Task: Move the task Develop a new online tool for online reputation management to the section Done in the project ArcticTech and filter the tasks in the project by High Priority
Action: Mouse moved to (547, 422)
Screenshot: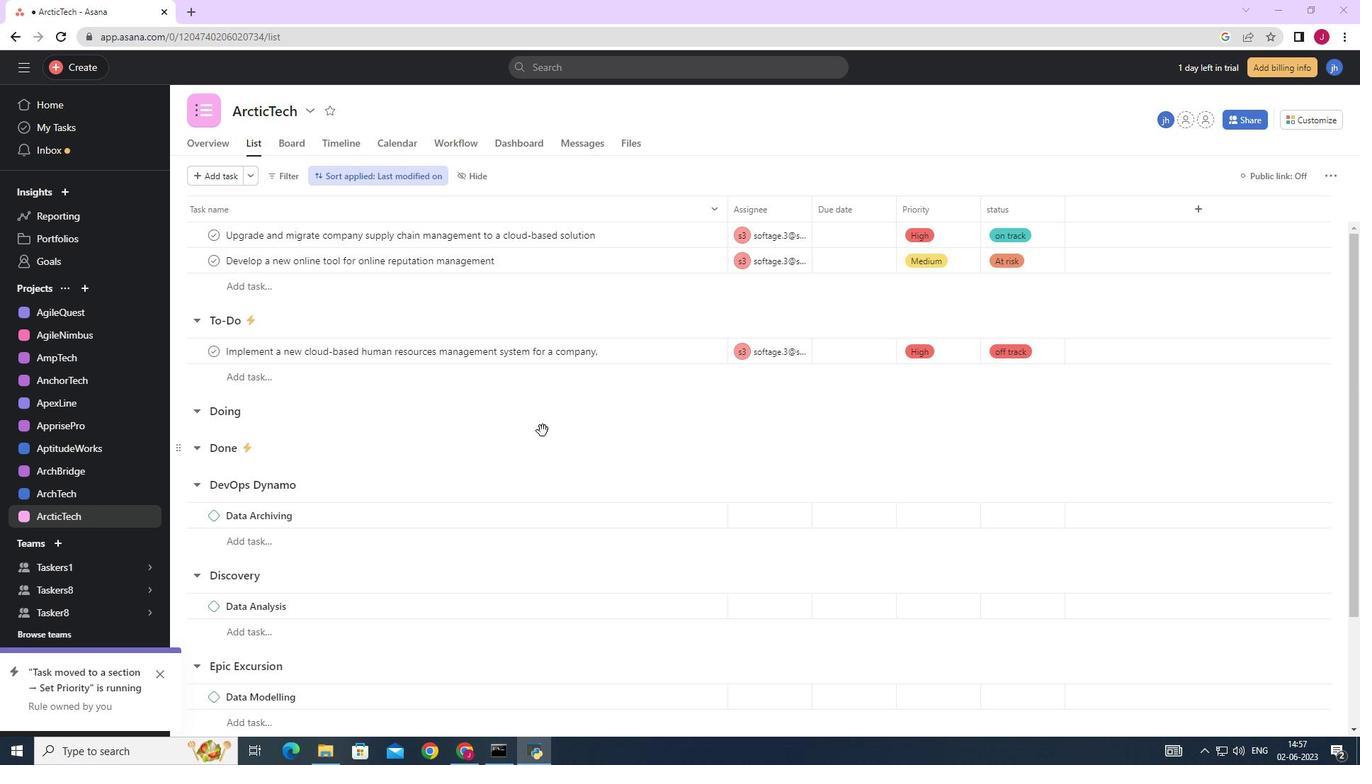 
Action: Mouse scrolled (547, 423) with delta (0, 0)
Screenshot: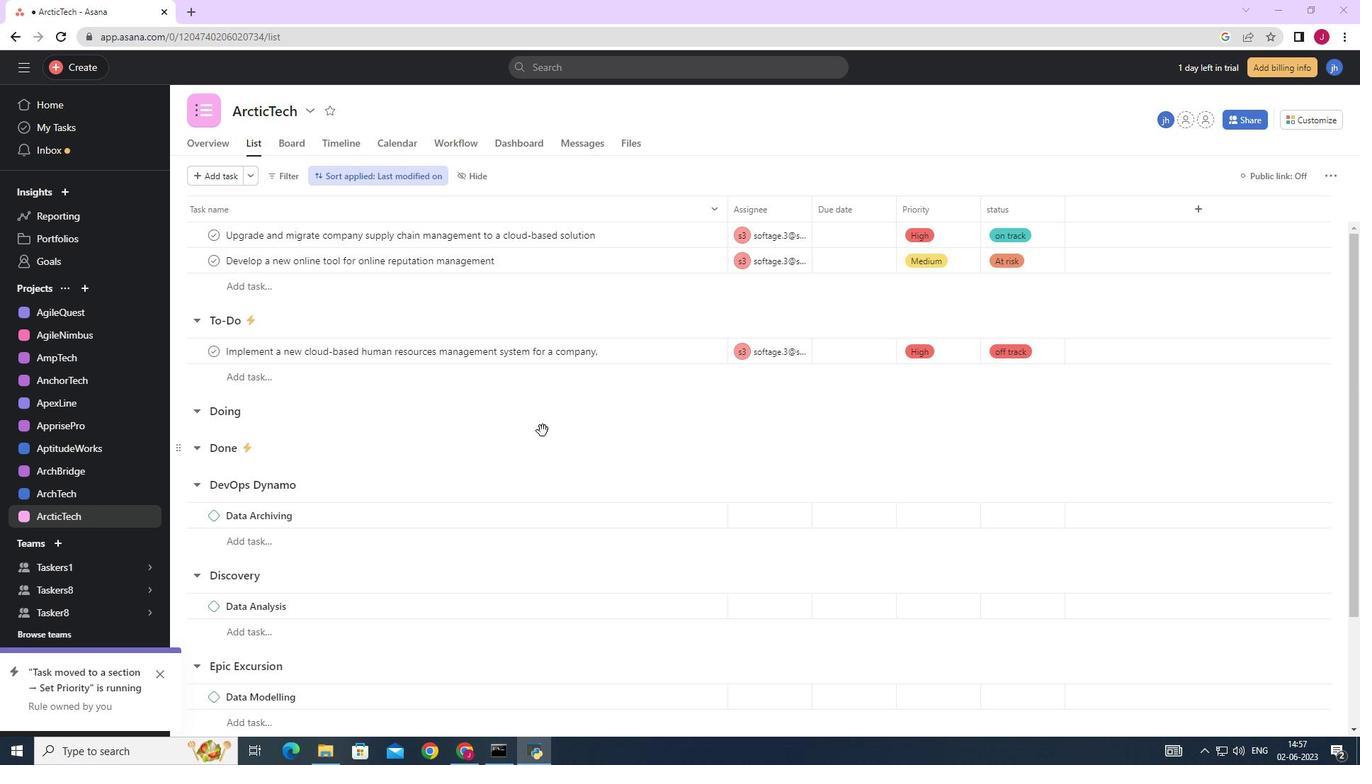 
Action: Mouse moved to (547, 422)
Screenshot: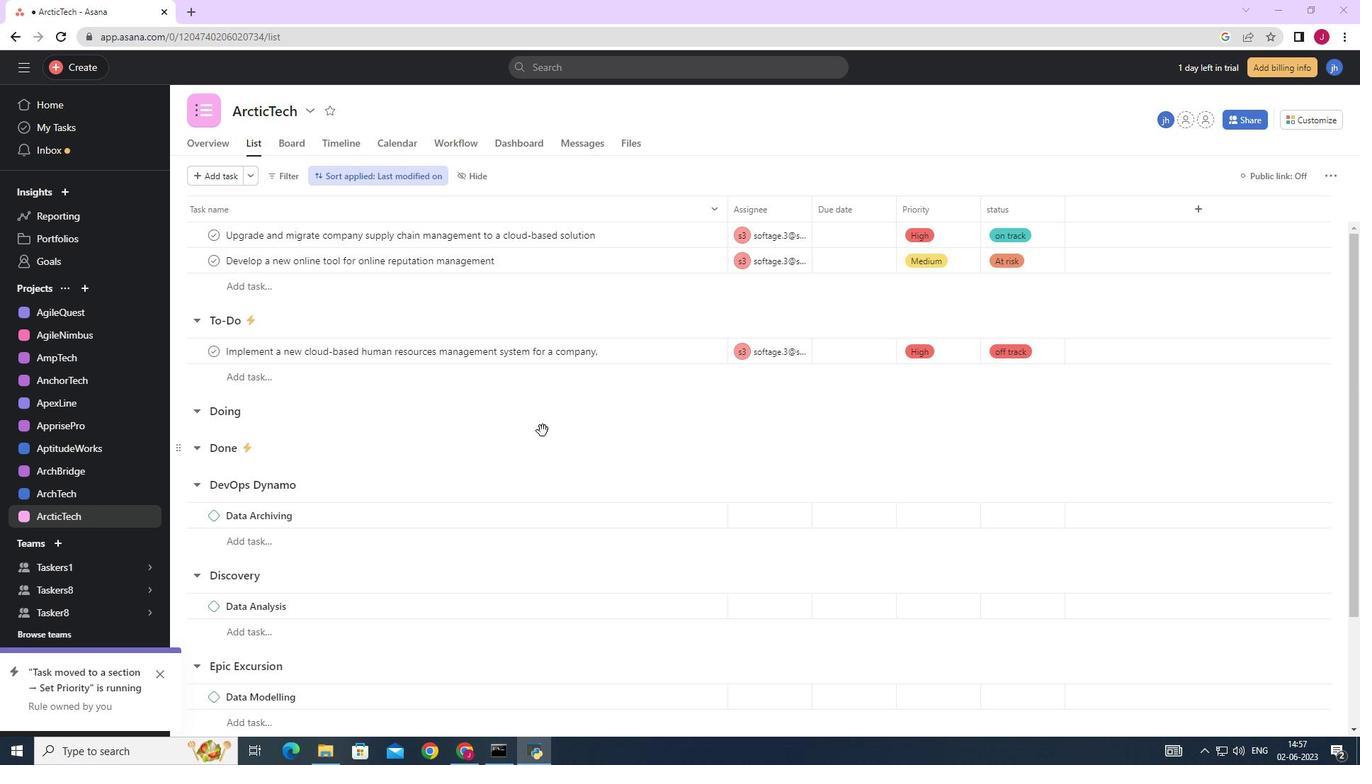 
Action: Mouse scrolled (547, 422) with delta (0, 0)
Screenshot: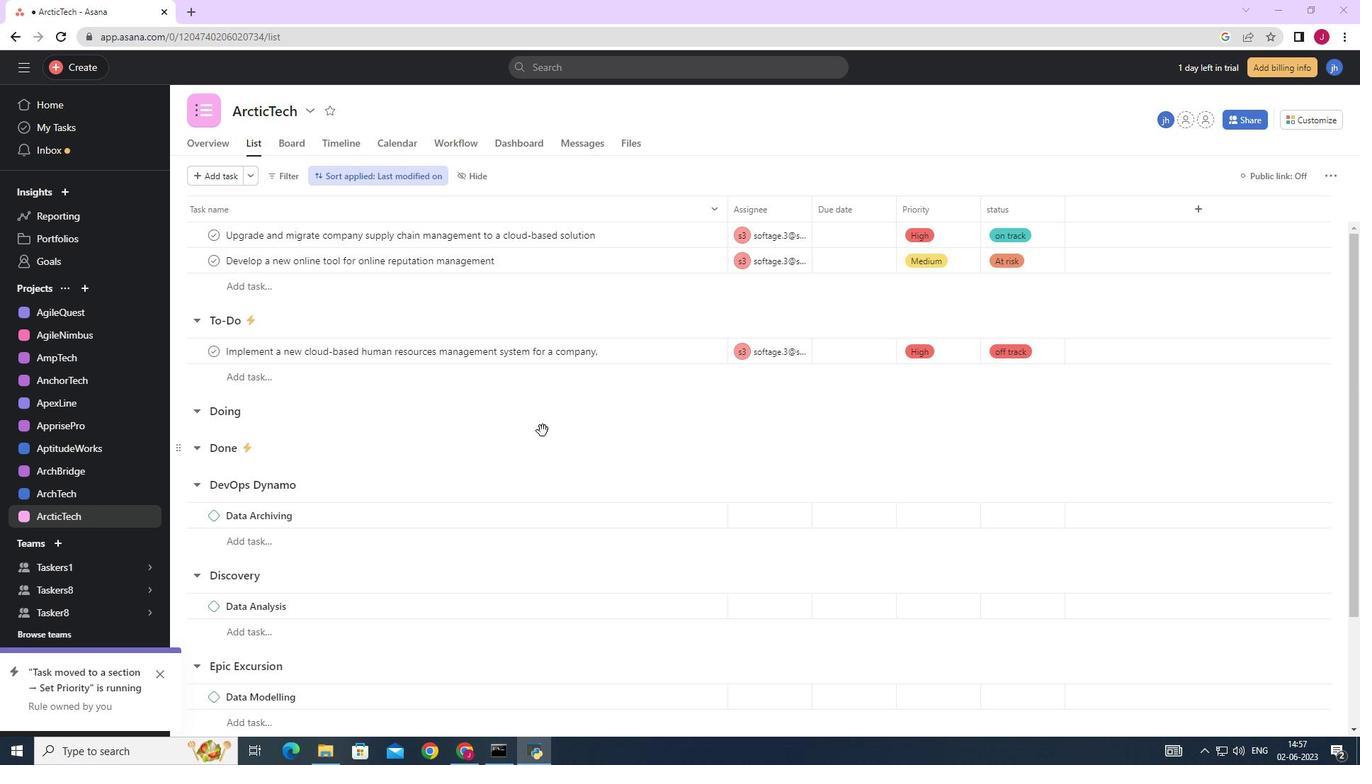 
Action: Mouse moved to (547, 420)
Screenshot: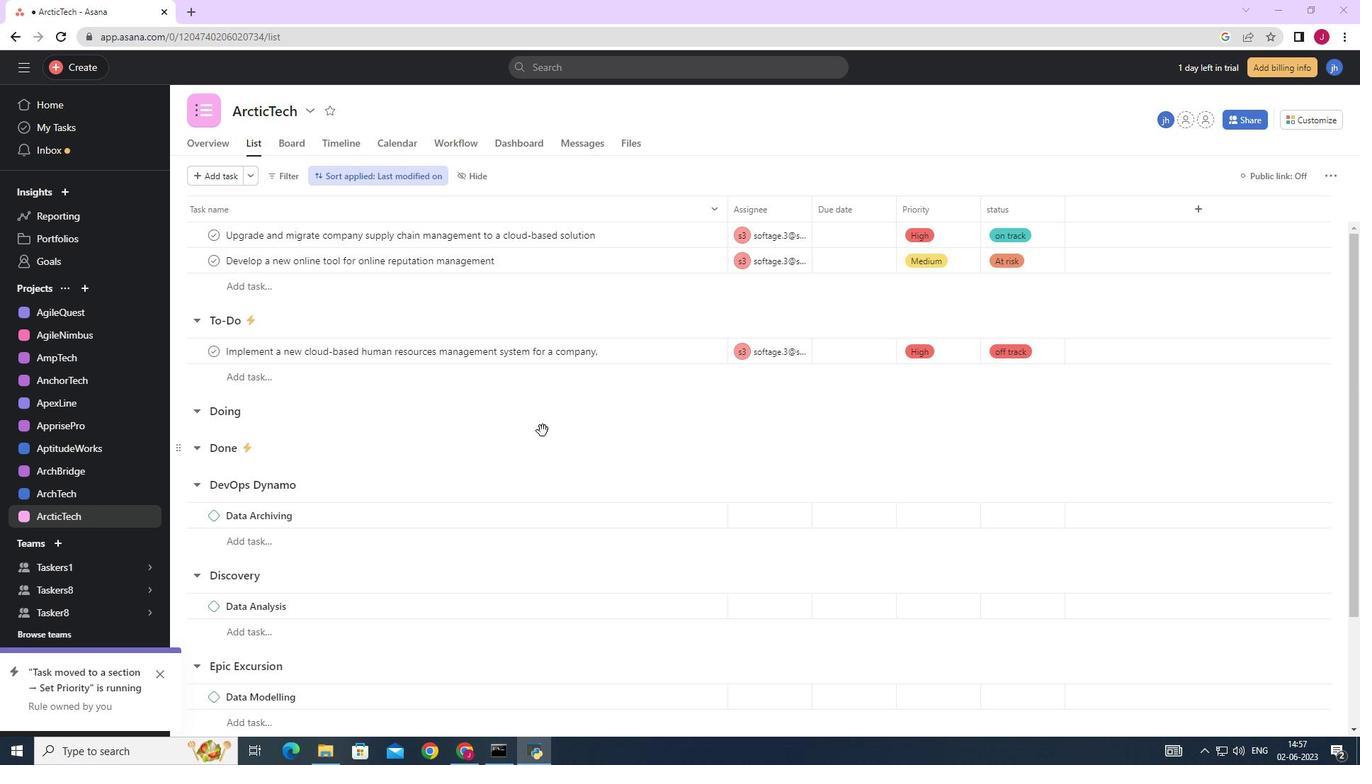 
Action: Mouse scrolled (547, 420) with delta (0, 0)
Screenshot: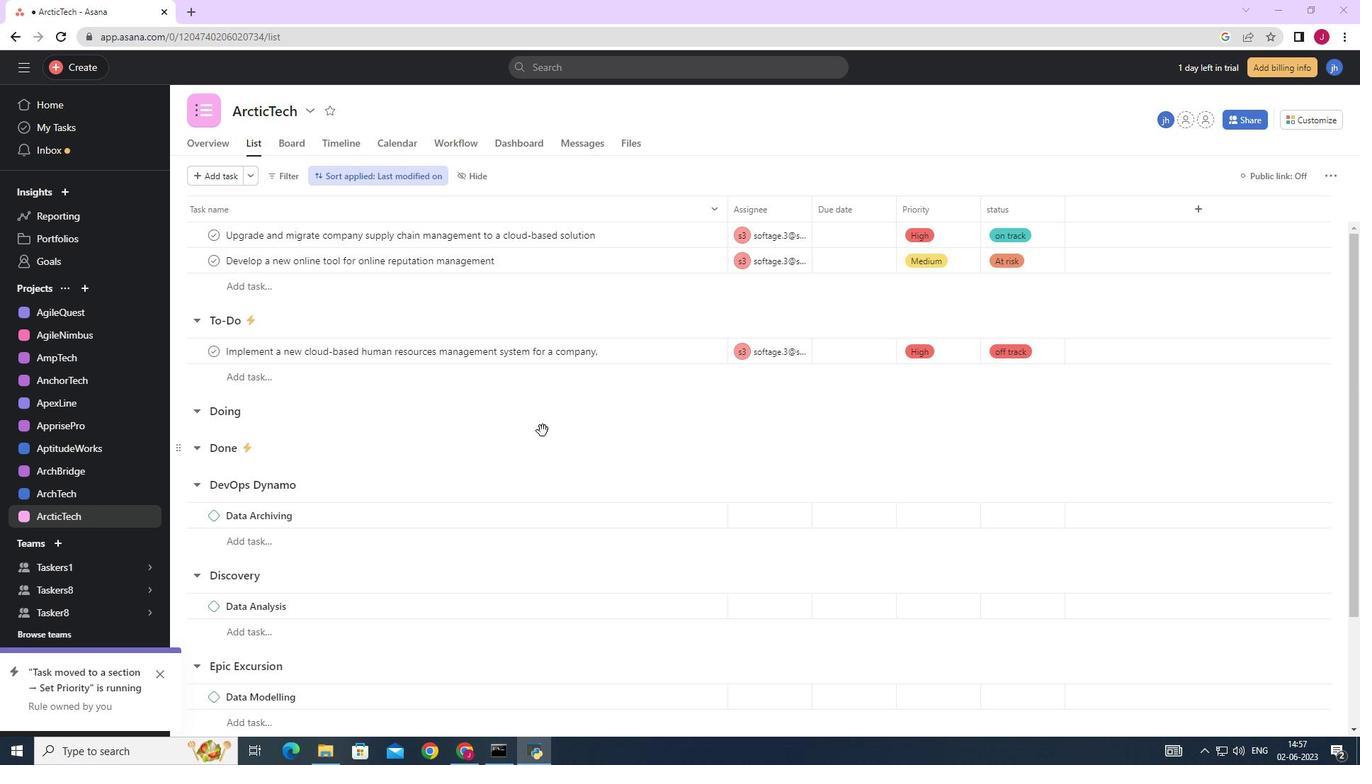 
Action: Mouse moved to (541, 412)
Screenshot: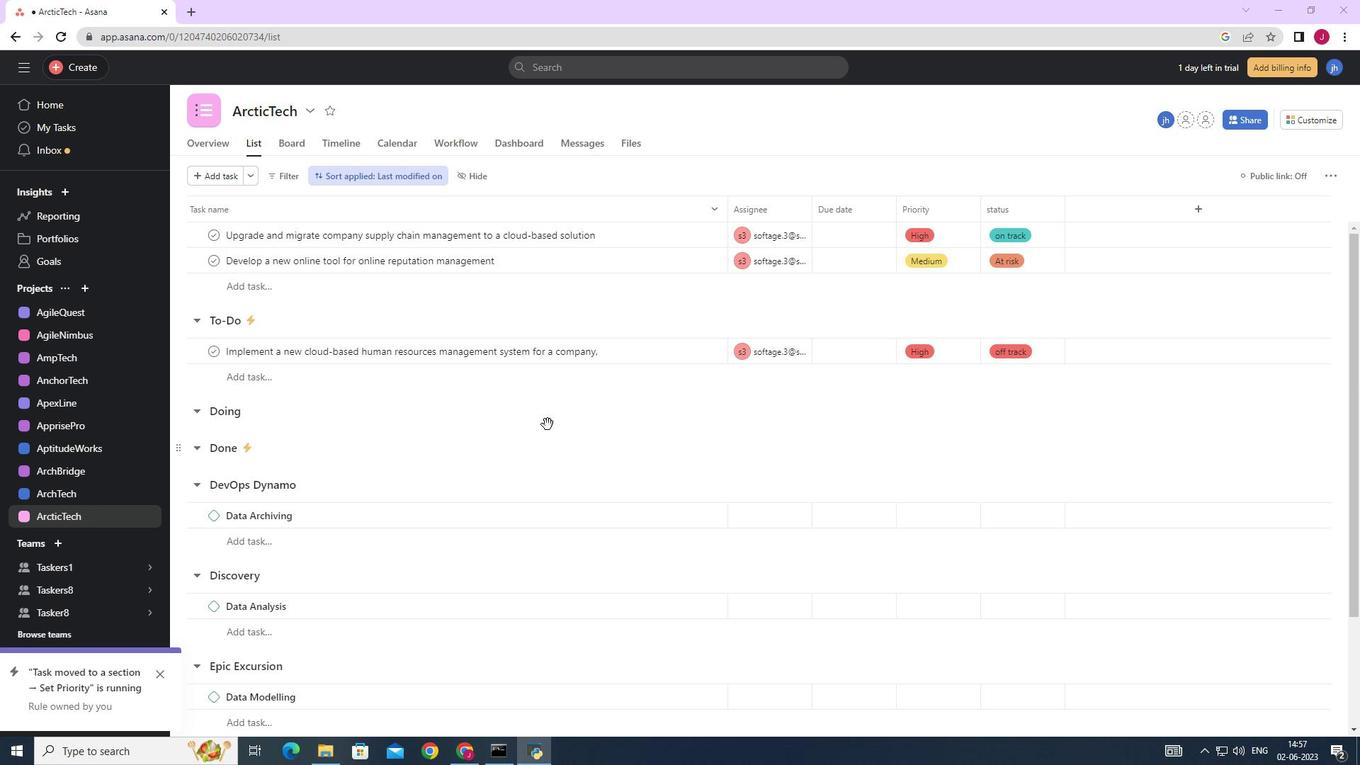 
Action: Mouse scrolled (541, 413) with delta (0, 0)
Screenshot: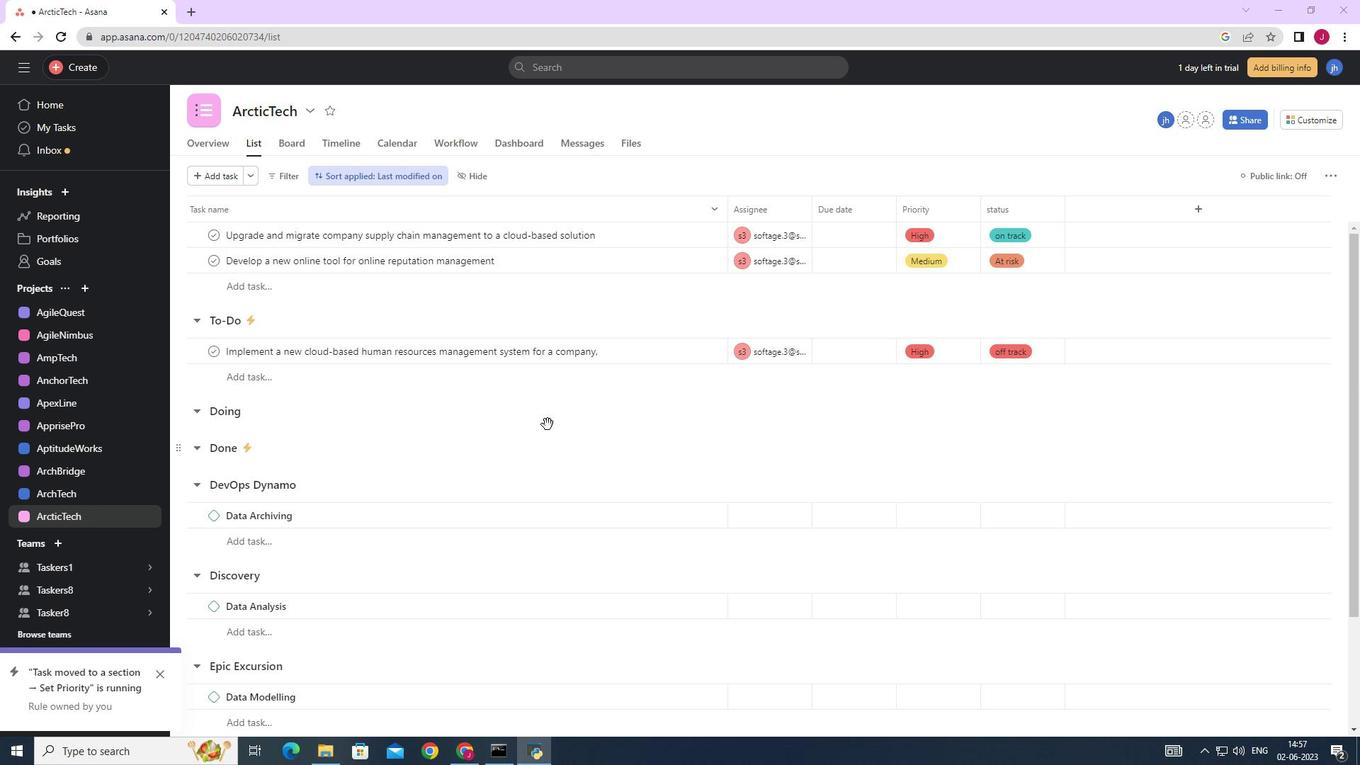 
Action: Mouse moved to (697, 254)
Screenshot: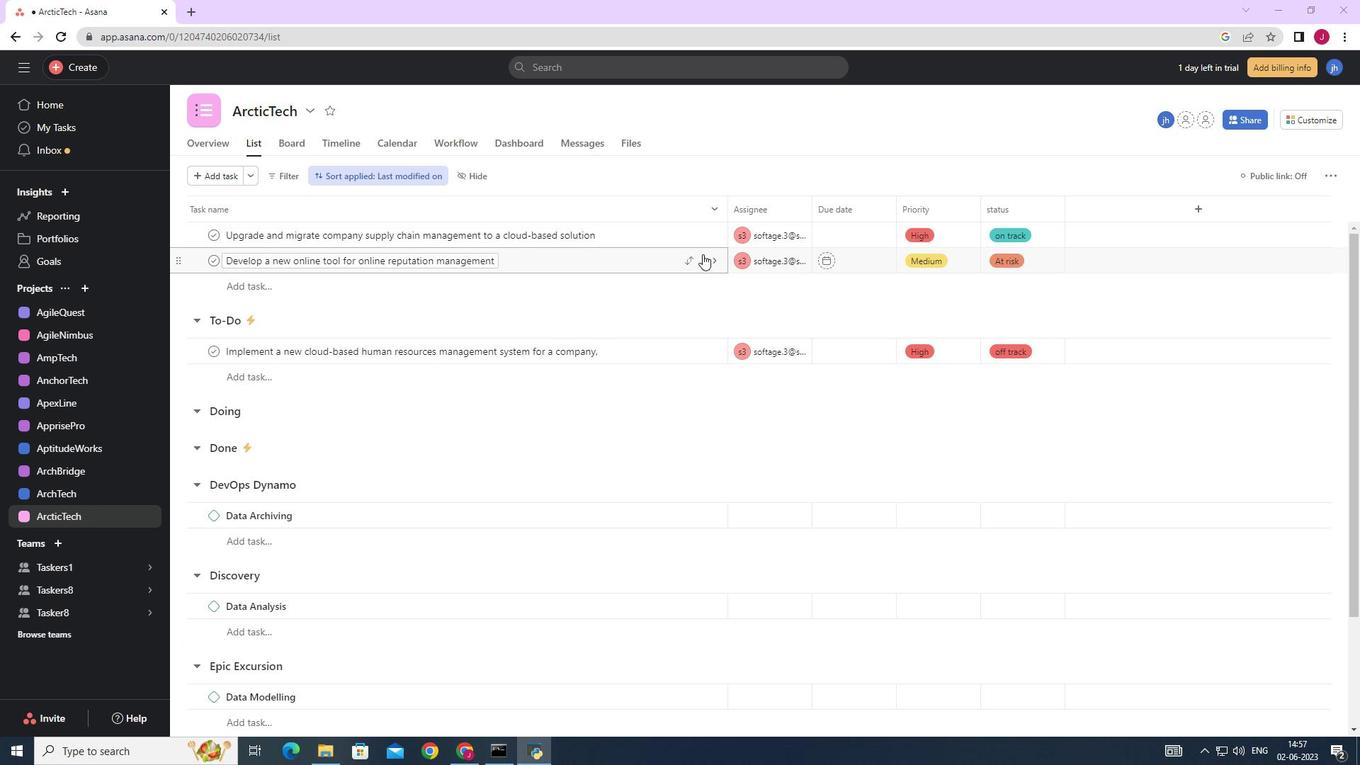 
Action: Mouse pressed left at (697, 254)
Screenshot: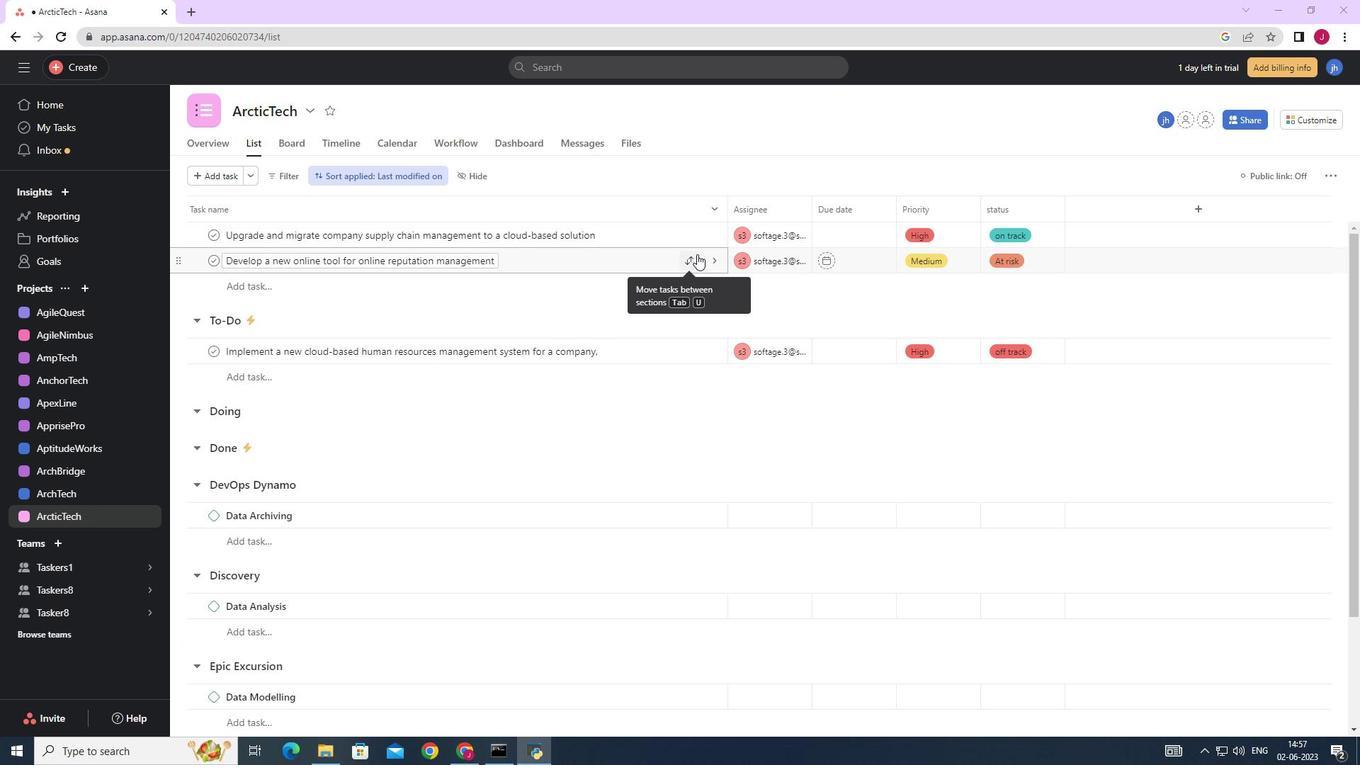 
Action: Mouse moved to (617, 385)
Screenshot: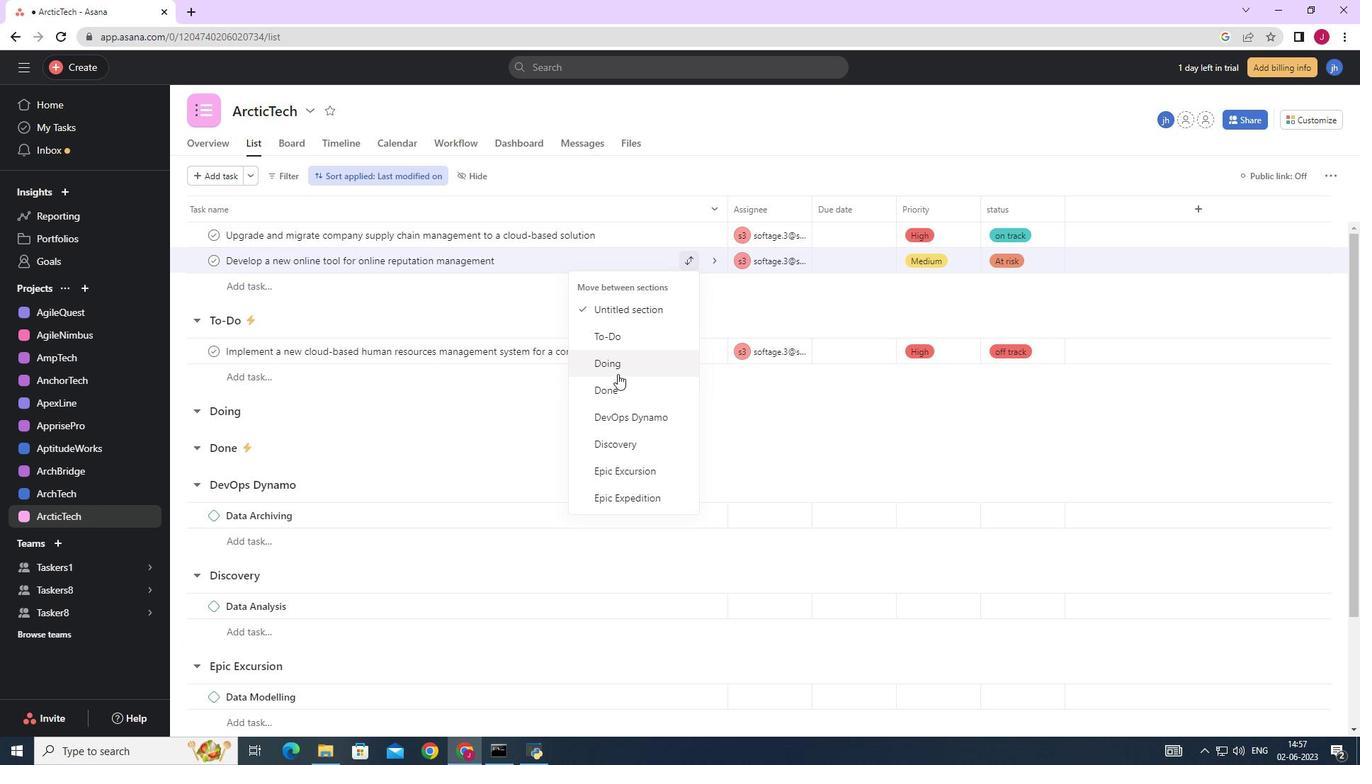 
Action: Mouse pressed left at (617, 385)
Screenshot: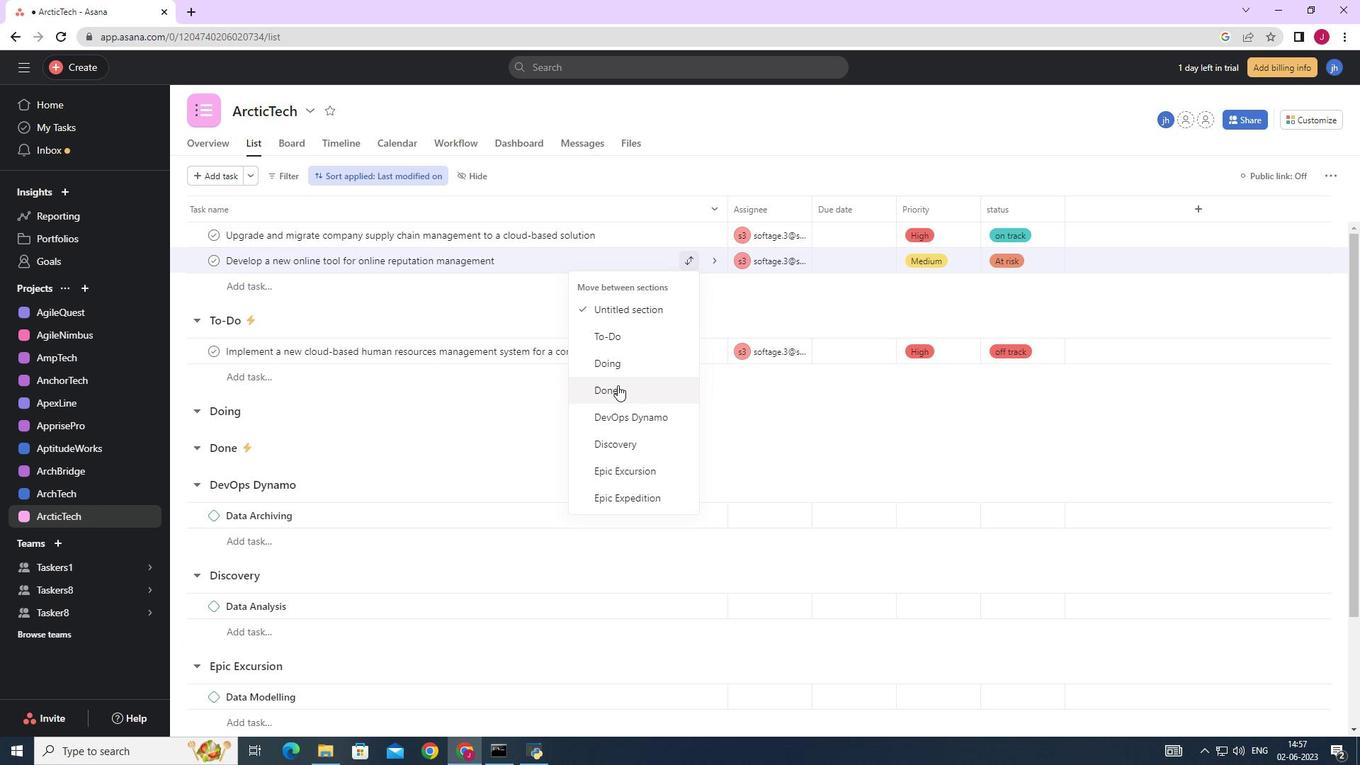 
Action: Mouse moved to (280, 176)
Screenshot: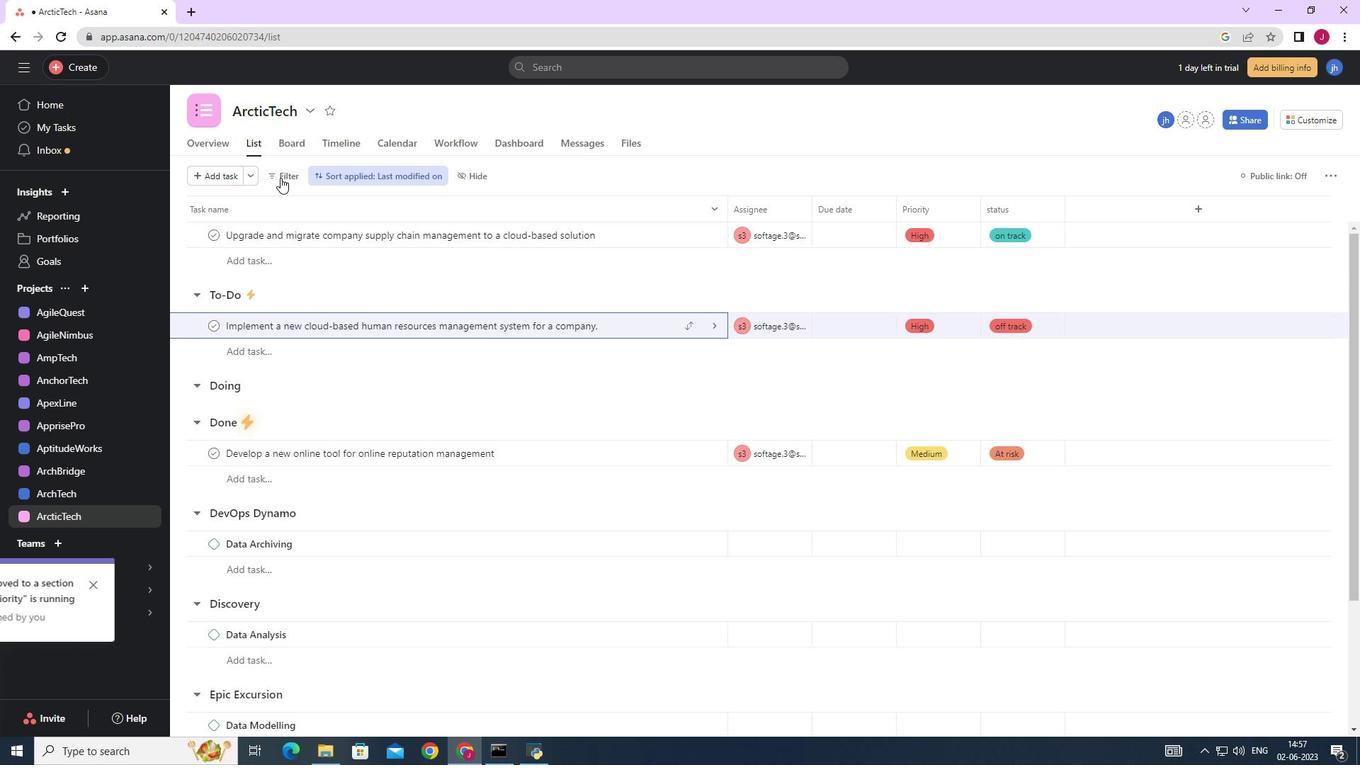
Action: Mouse pressed left at (280, 176)
Screenshot: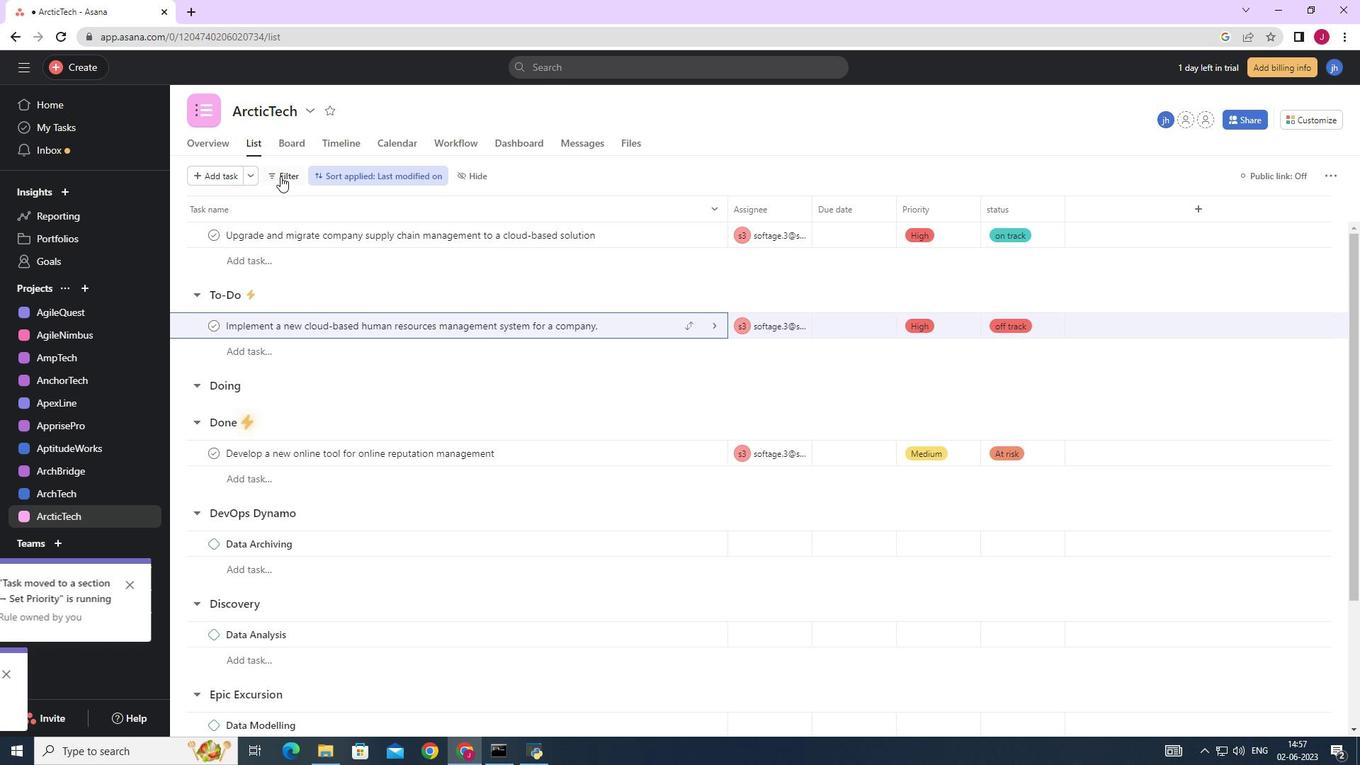 
Action: Mouse moved to (338, 290)
Screenshot: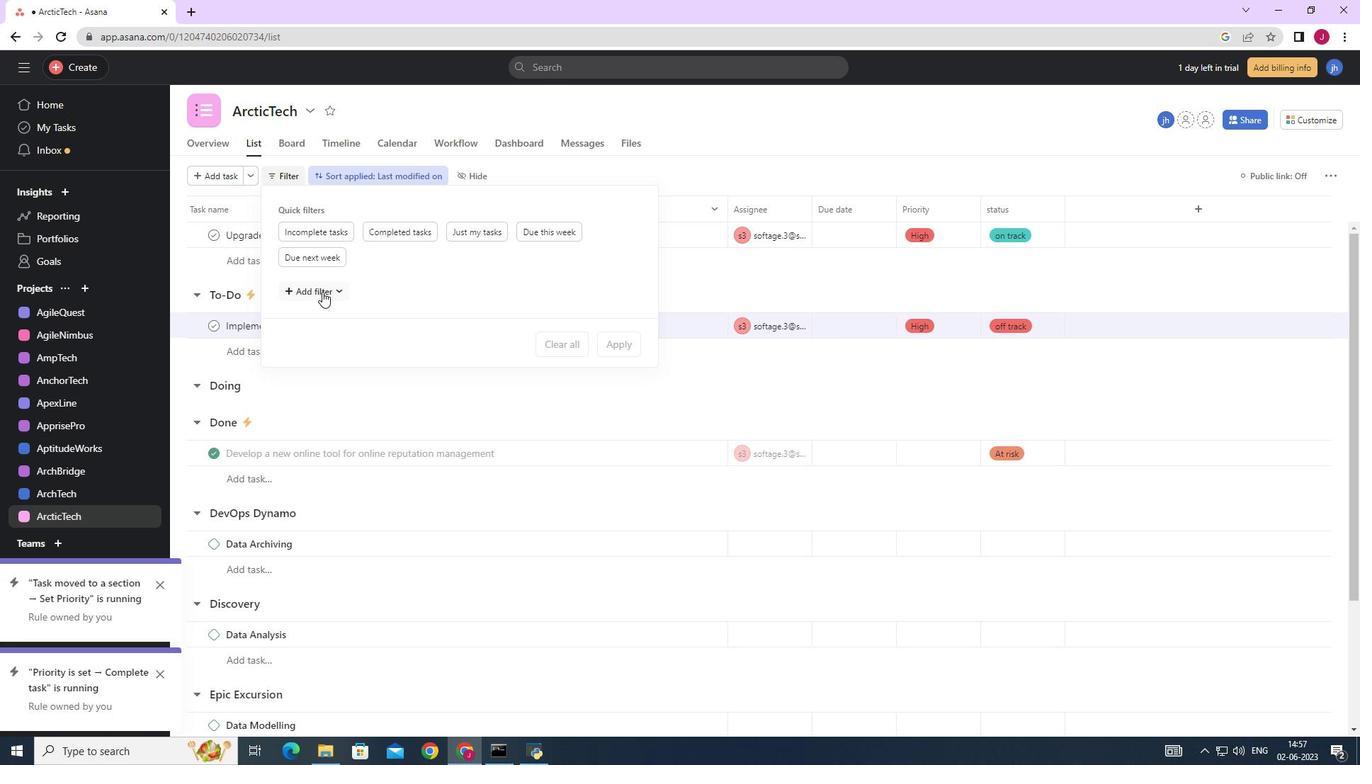 
Action: Mouse pressed left at (338, 290)
Screenshot: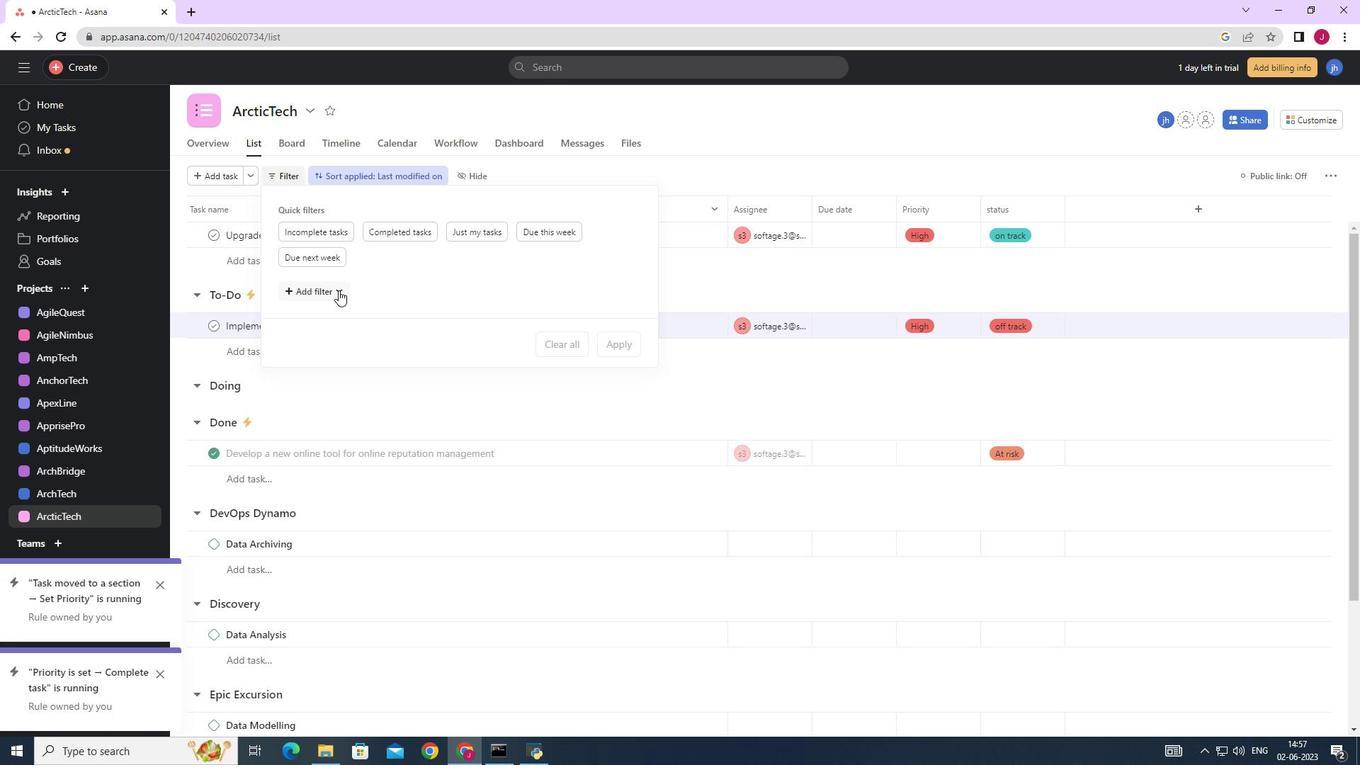 
Action: Mouse moved to (315, 531)
Screenshot: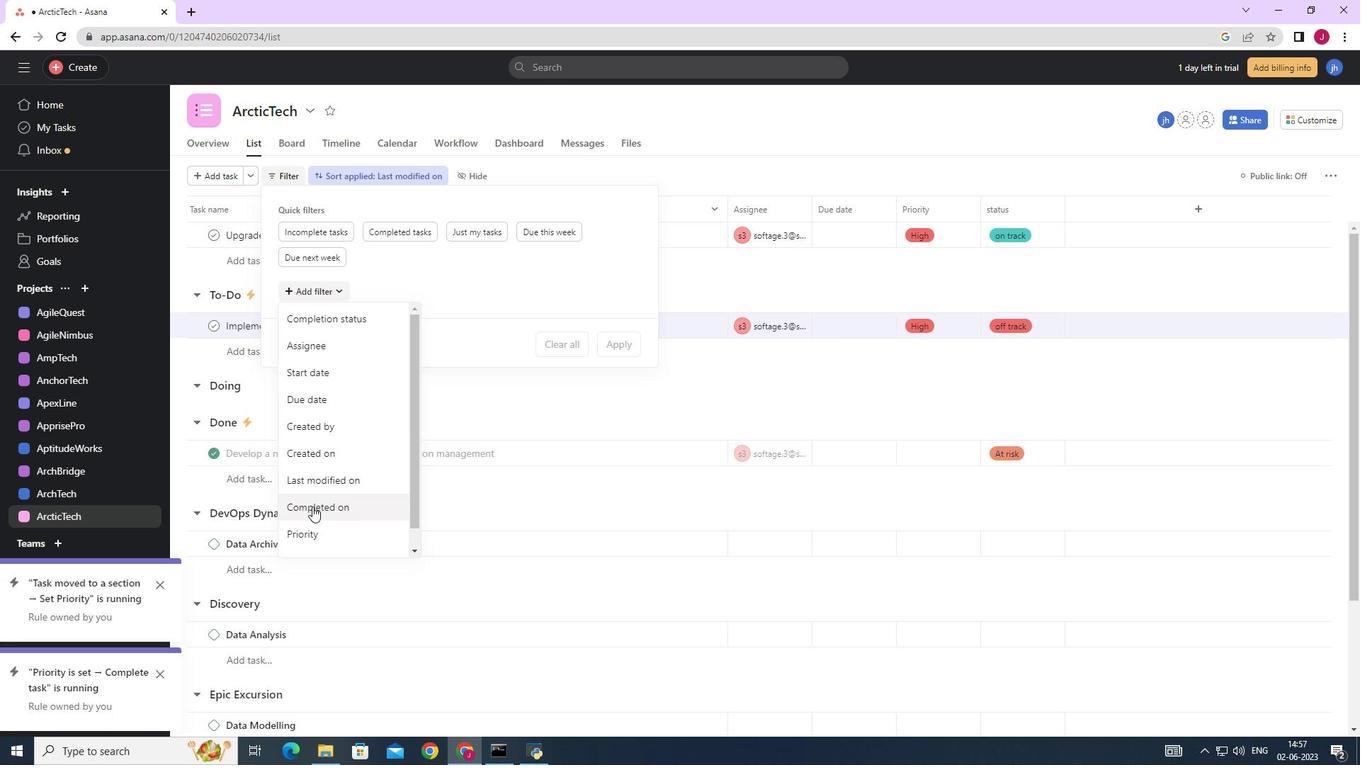 
Action: Mouse pressed left at (315, 531)
Screenshot: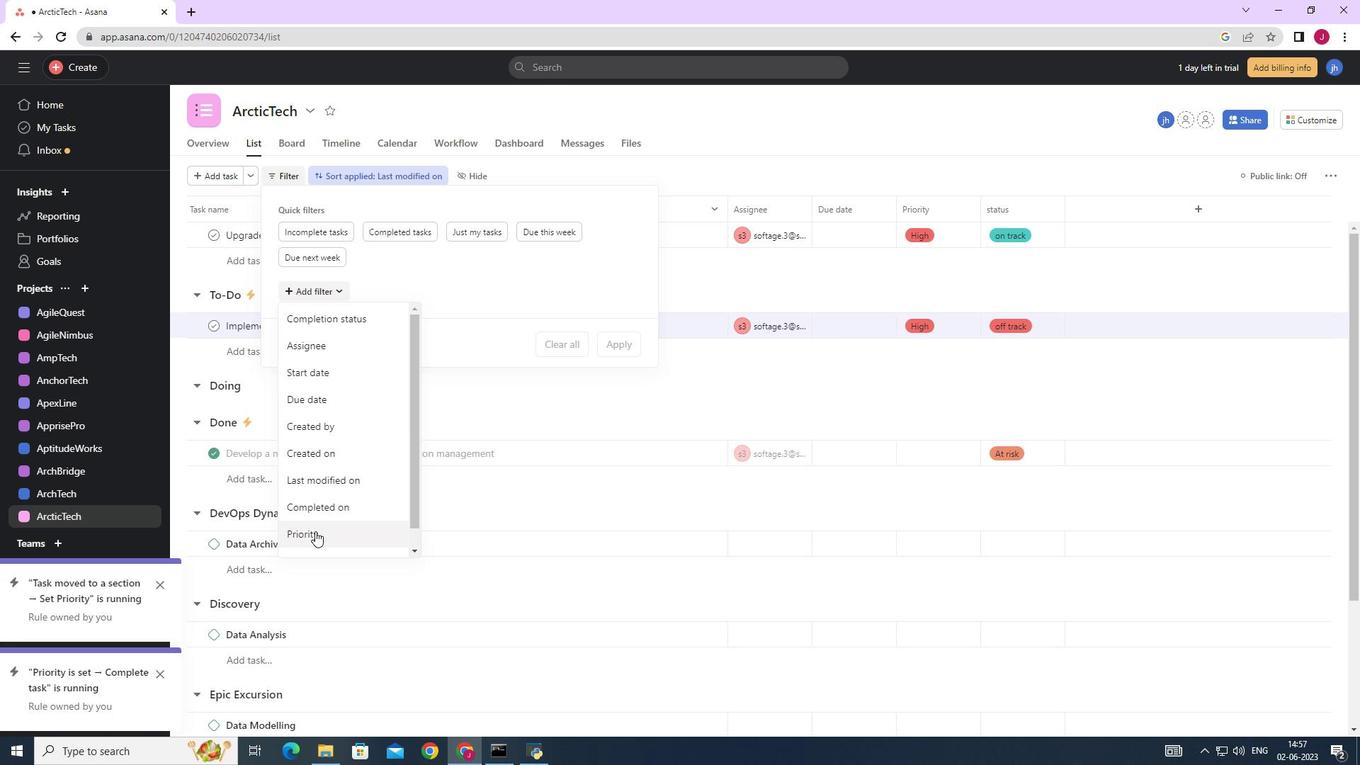
Action: Mouse moved to (333, 312)
Screenshot: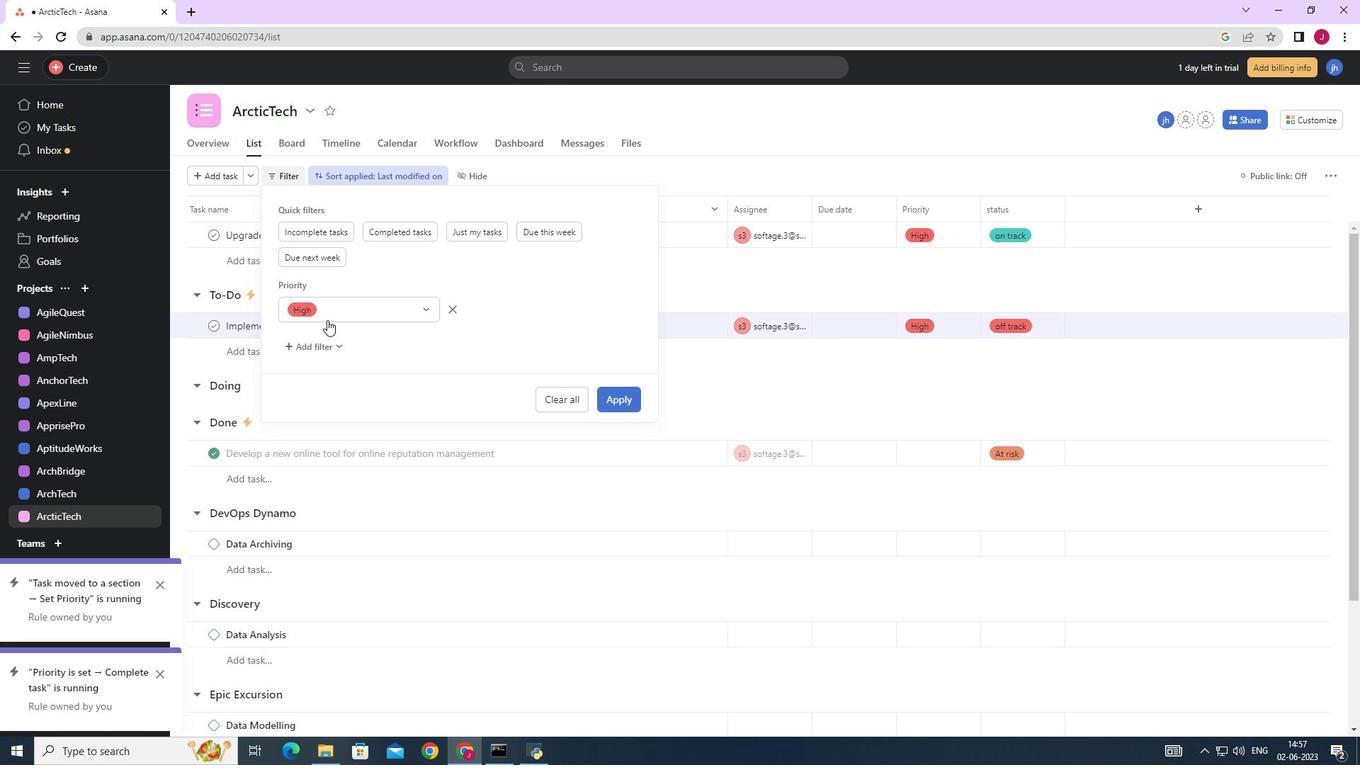 
Action: Mouse pressed left at (333, 312)
Screenshot: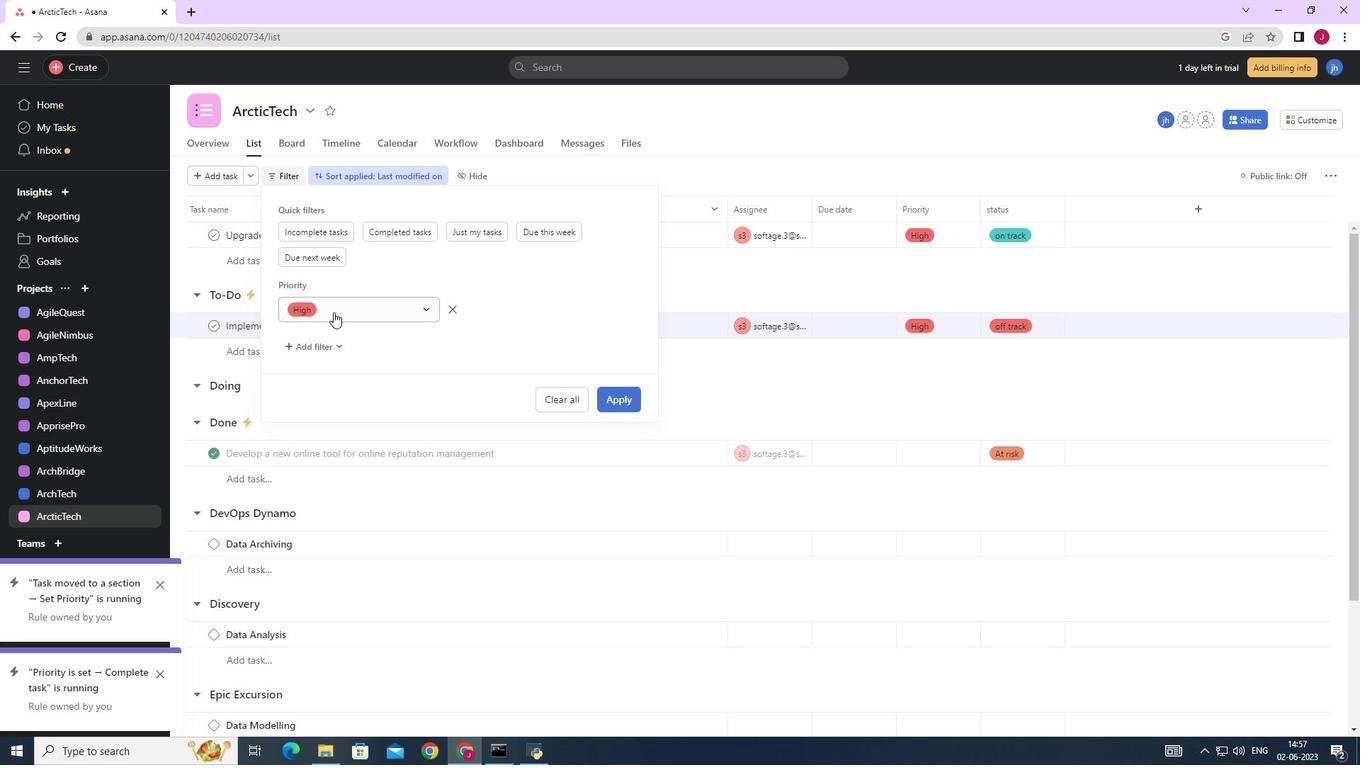 
Action: Mouse moved to (320, 333)
Screenshot: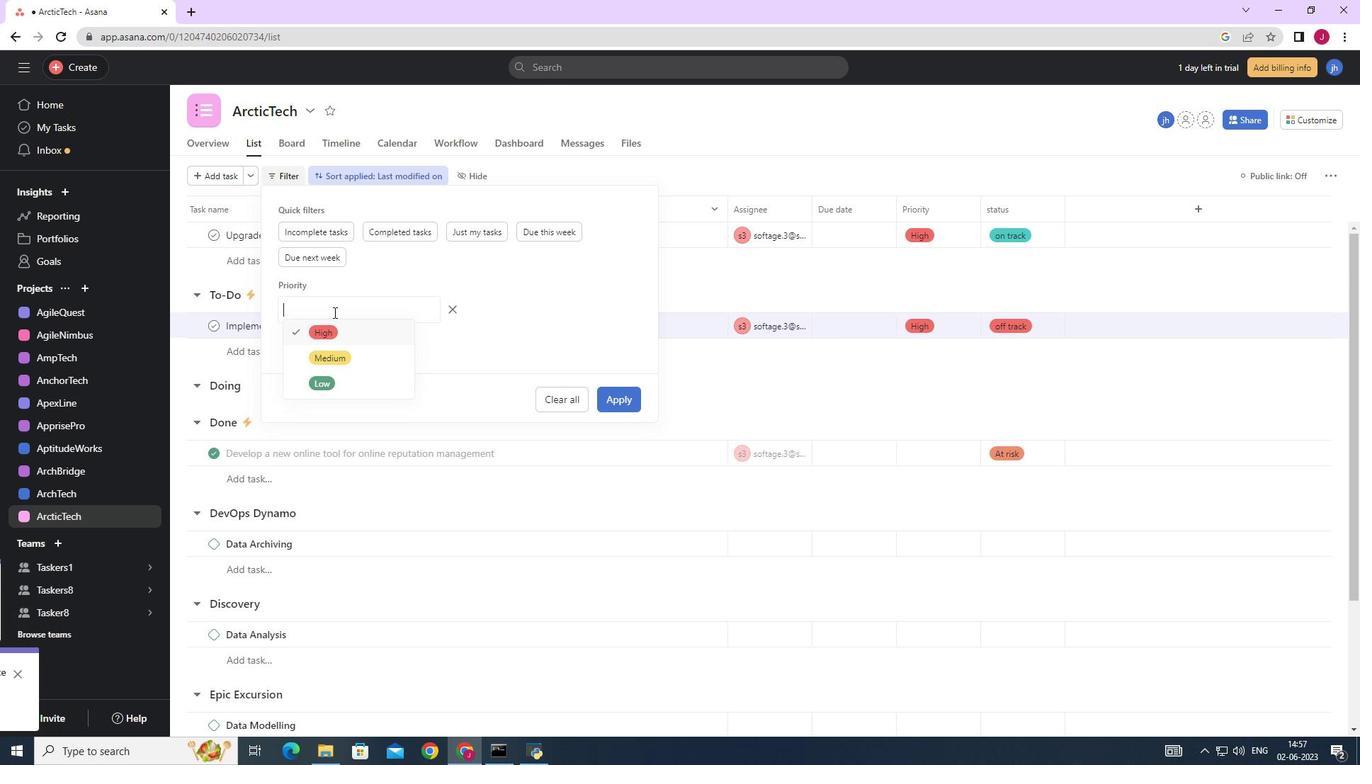 
Action: Mouse pressed left at (320, 333)
Screenshot: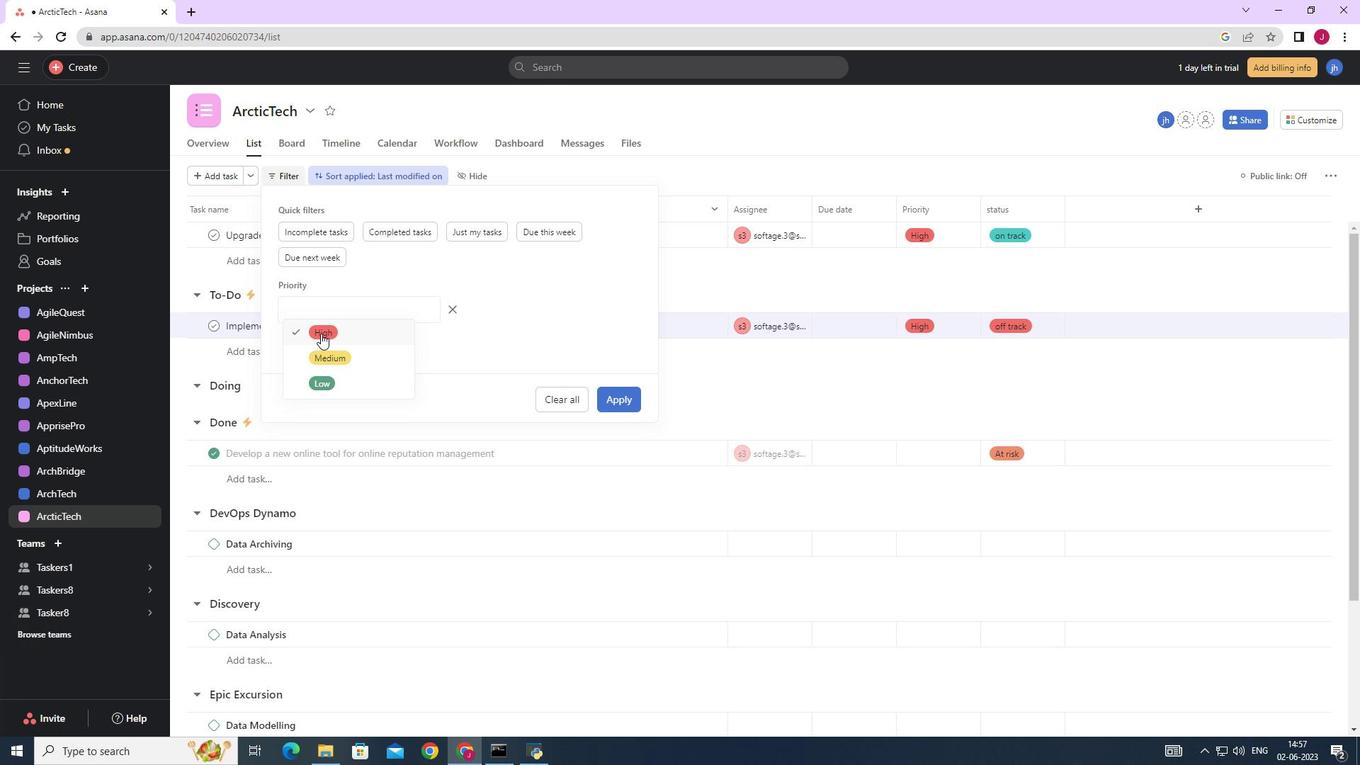 
Action: Mouse moved to (610, 394)
Screenshot: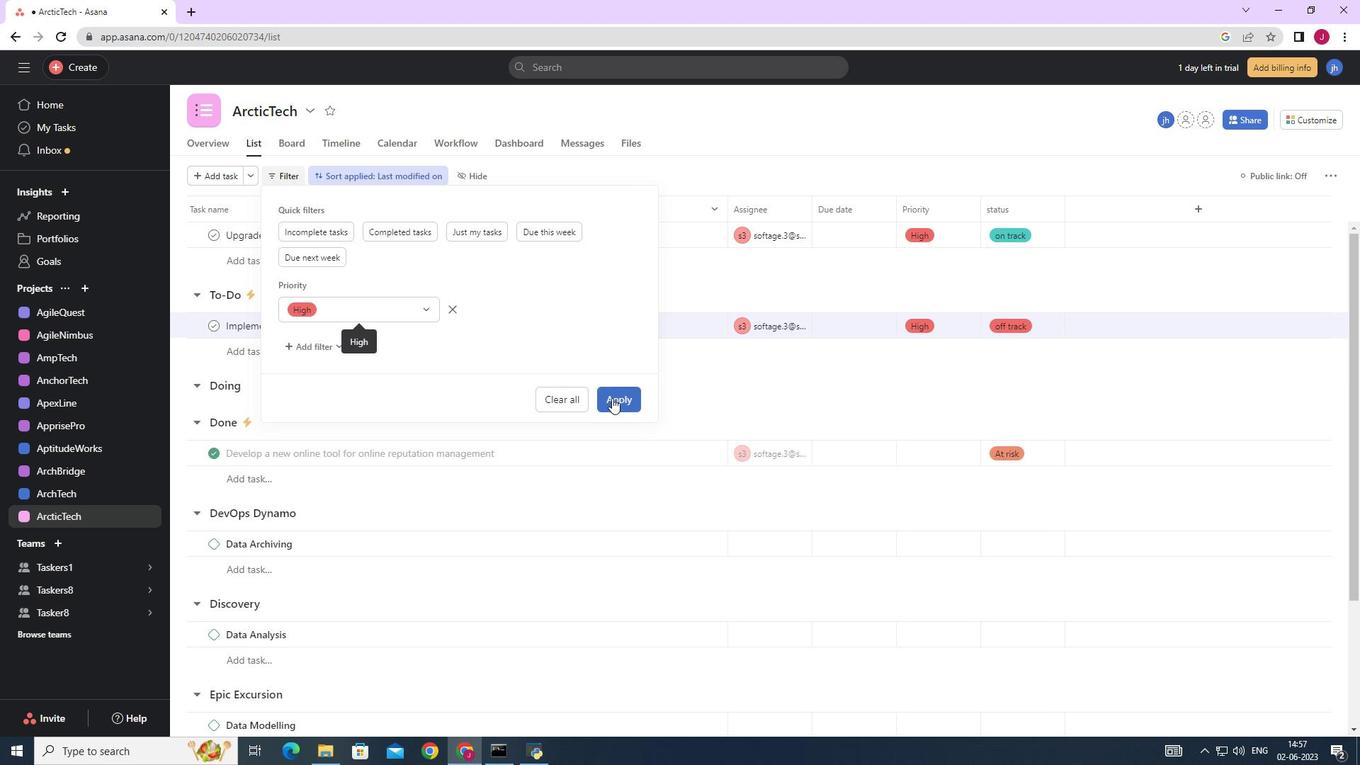 
Action: Mouse pressed left at (610, 394)
Screenshot: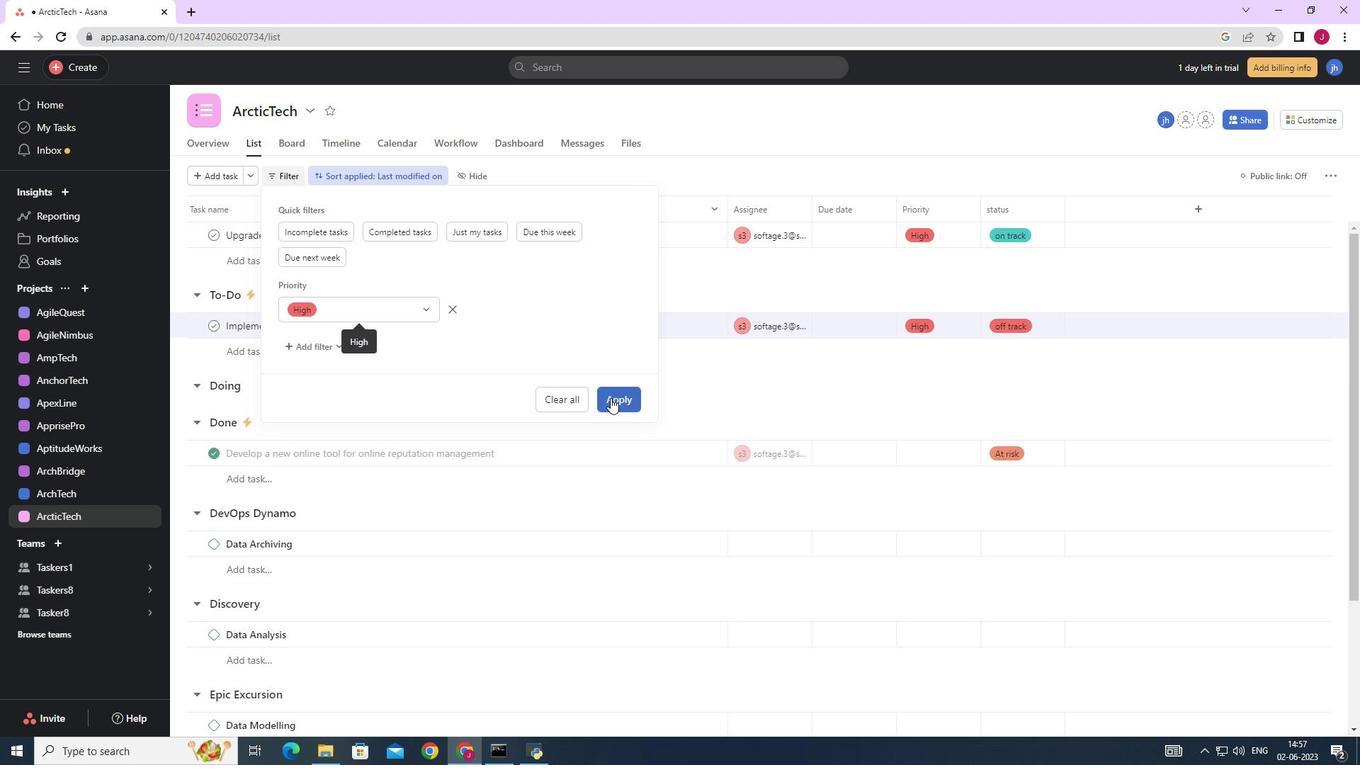 
